 Task: Change "Digital TV Standard" in MPEG transport stream demuxer to "ARIB".
Action: Mouse moved to (136, 17)
Screenshot: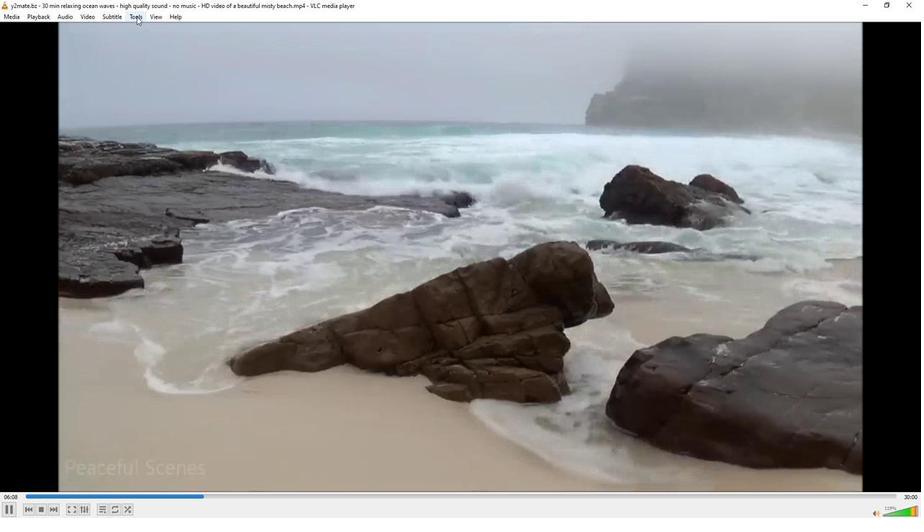 
Action: Mouse pressed left at (136, 17)
Screenshot: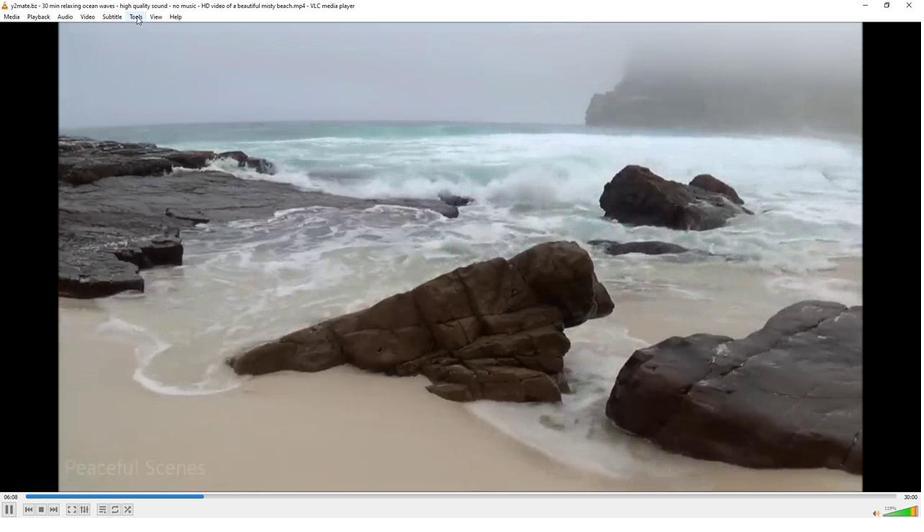 
Action: Mouse moved to (172, 132)
Screenshot: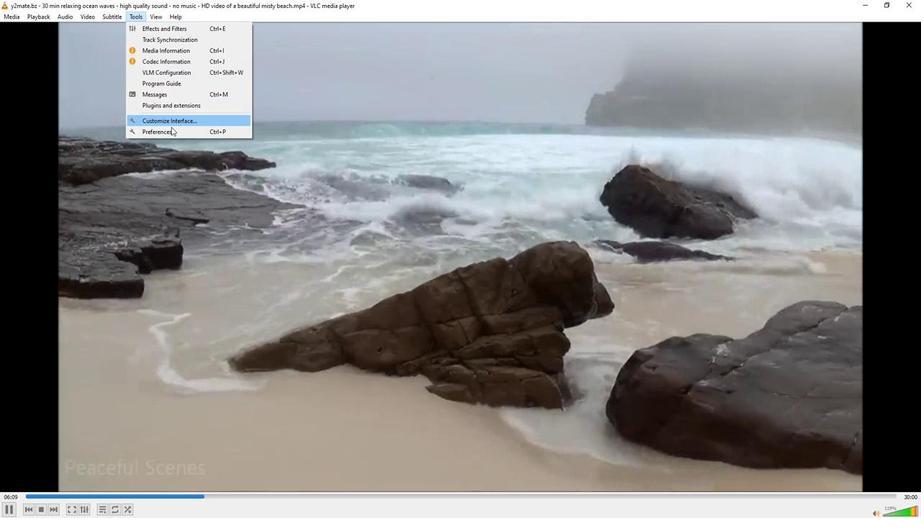 
Action: Mouse pressed left at (172, 132)
Screenshot: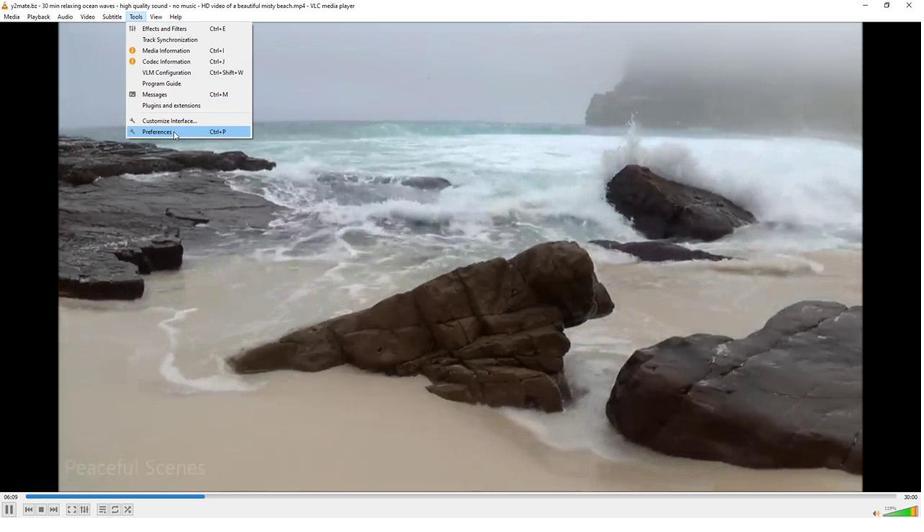 
Action: Mouse moved to (252, 397)
Screenshot: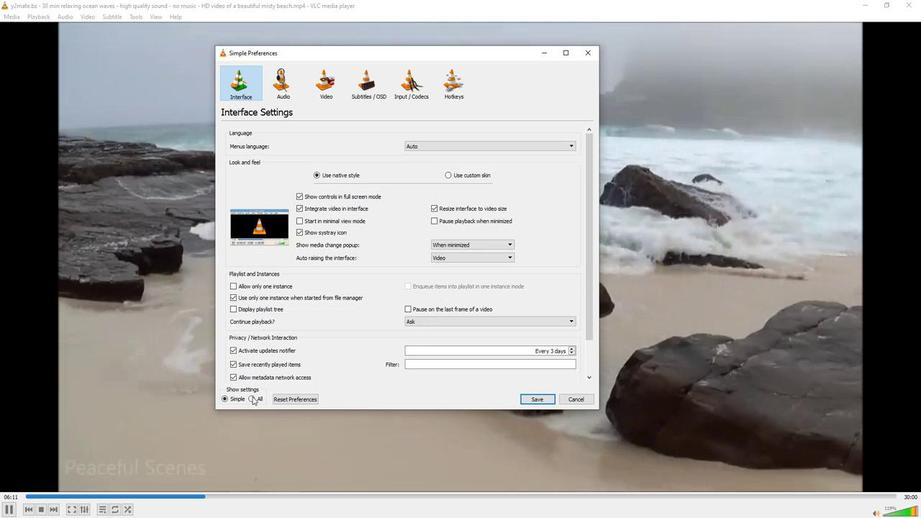
Action: Mouse pressed left at (252, 397)
Screenshot: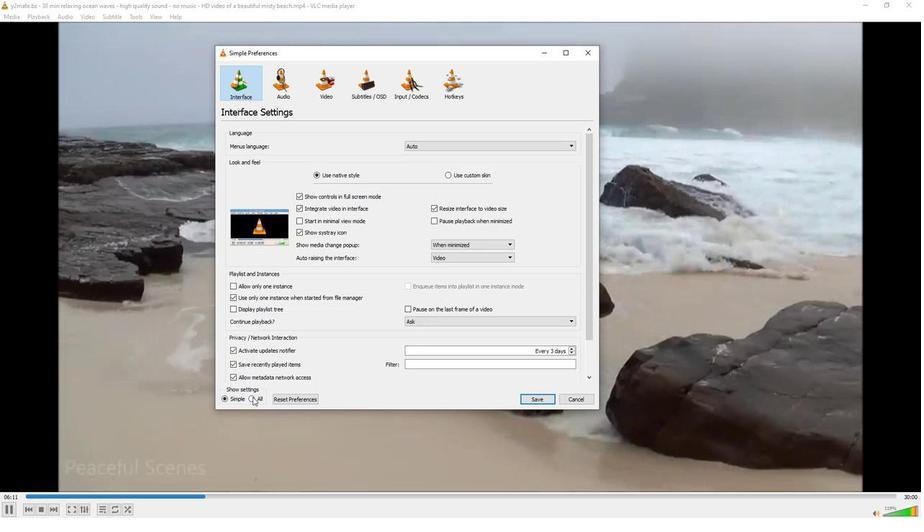 
Action: Mouse moved to (234, 262)
Screenshot: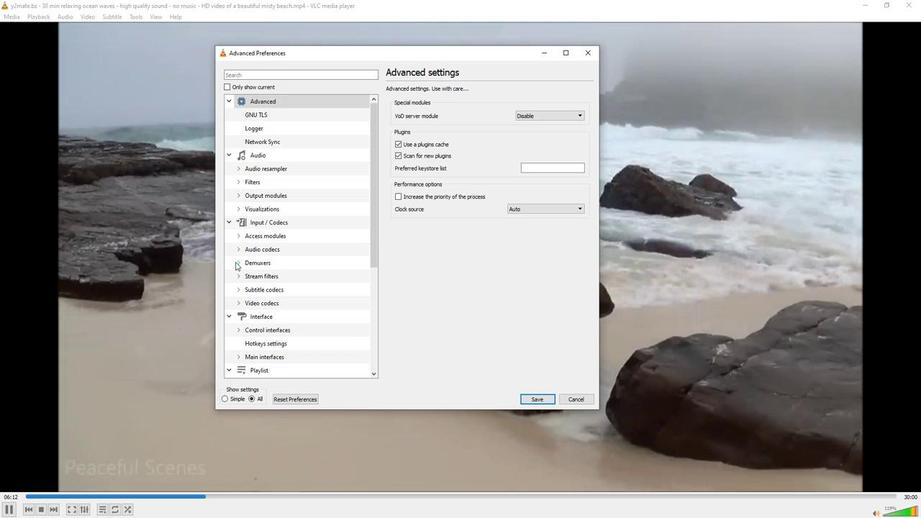 
Action: Mouse pressed left at (234, 262)
Screenshot: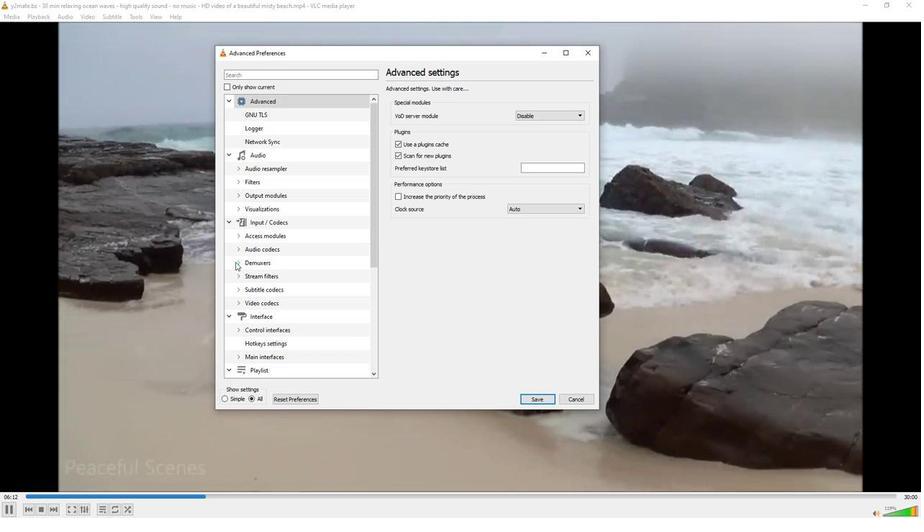 
Action: Mouse moved to (256, 285)
Screenshot: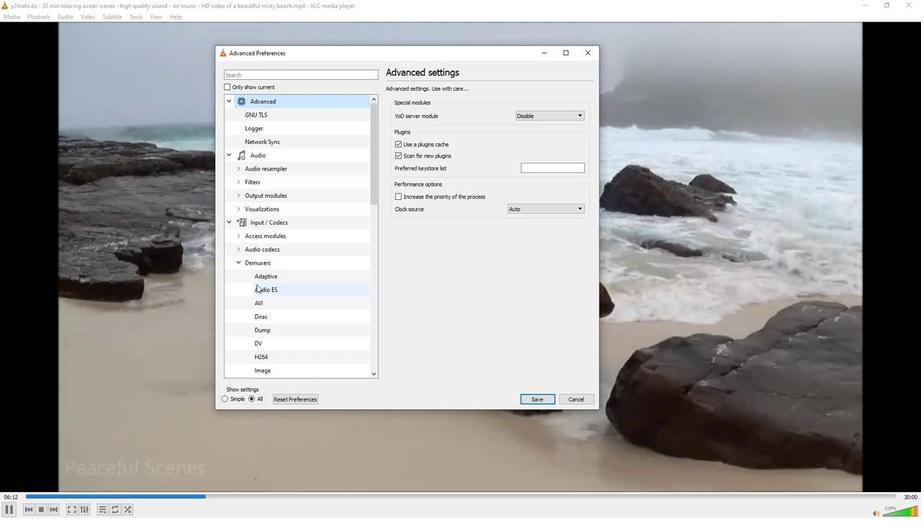 
Action: Mouse scrolled (256, 285) with delta (0, 0)
Screenshot: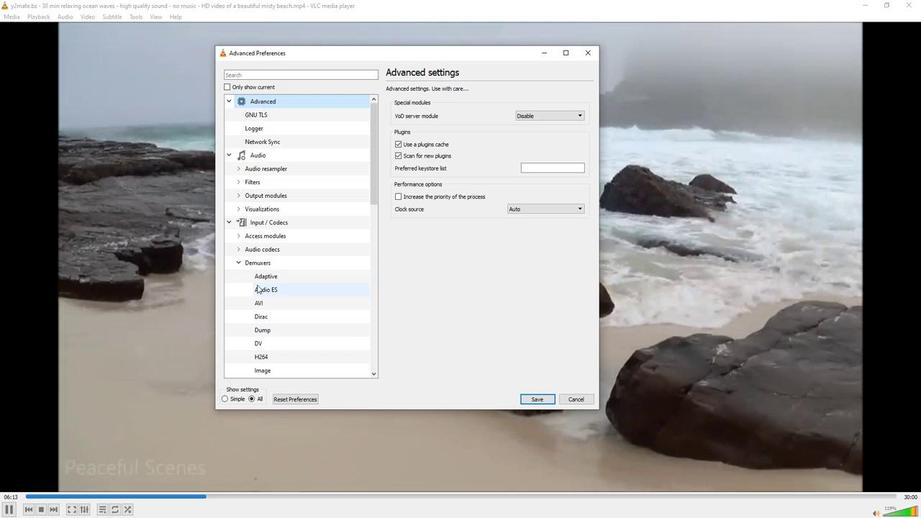 
Action: Mouse scrolled (256, 285) with delta (0, 0)
Screenshot: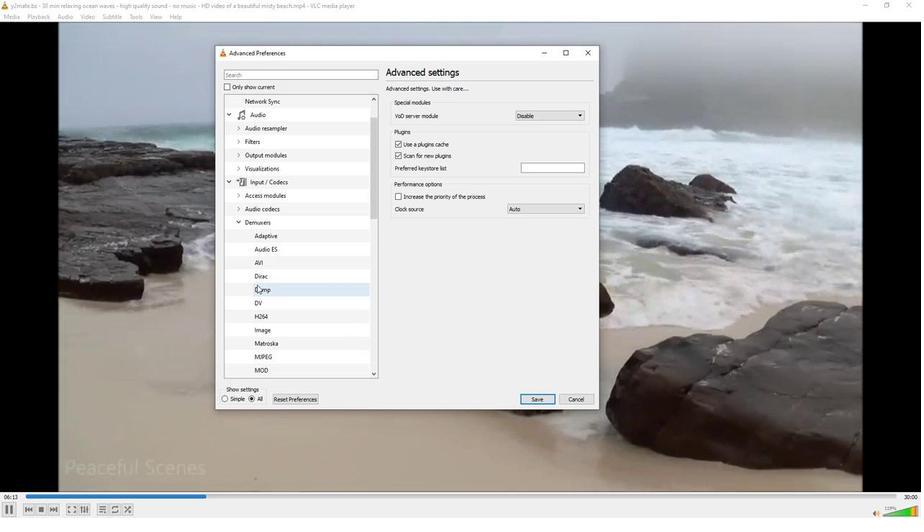 
Action: Mouse moved to (269, 357)
Screenshot: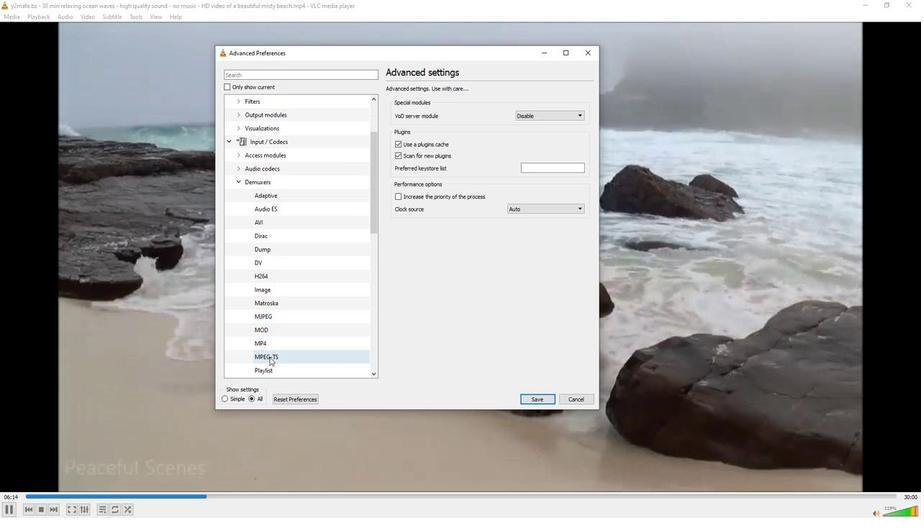 
Action: Mouse pressed left at (269, 357)
Screenshot: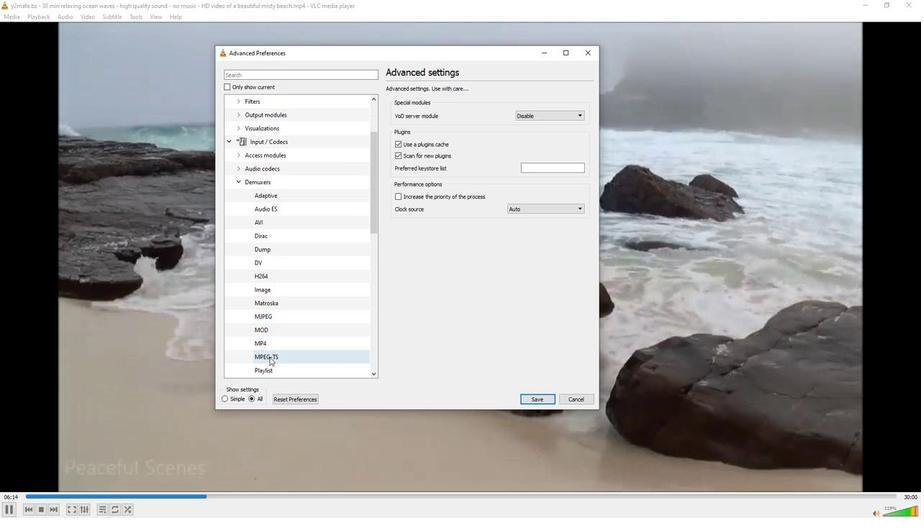 
Action: Mouse moved to (573, 102)
Screenshot: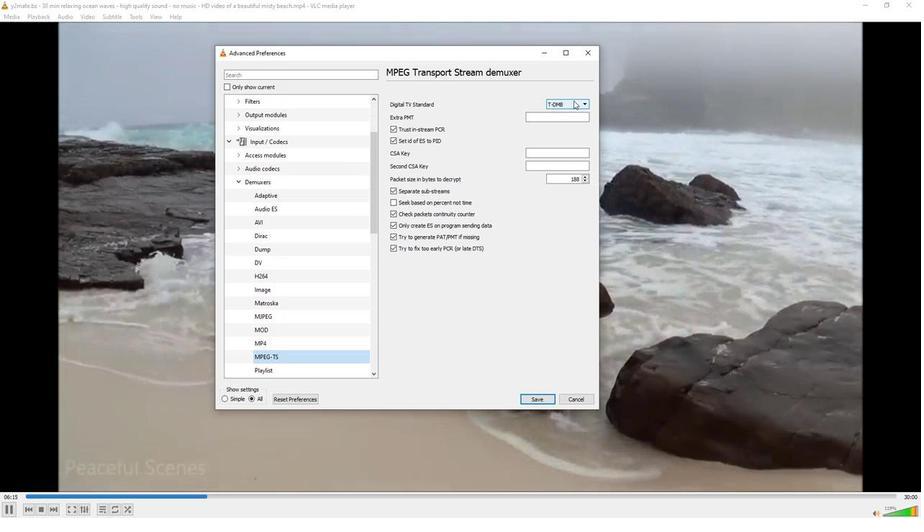 
Action: Mouse pressed left at (573, 102)
Screenshot: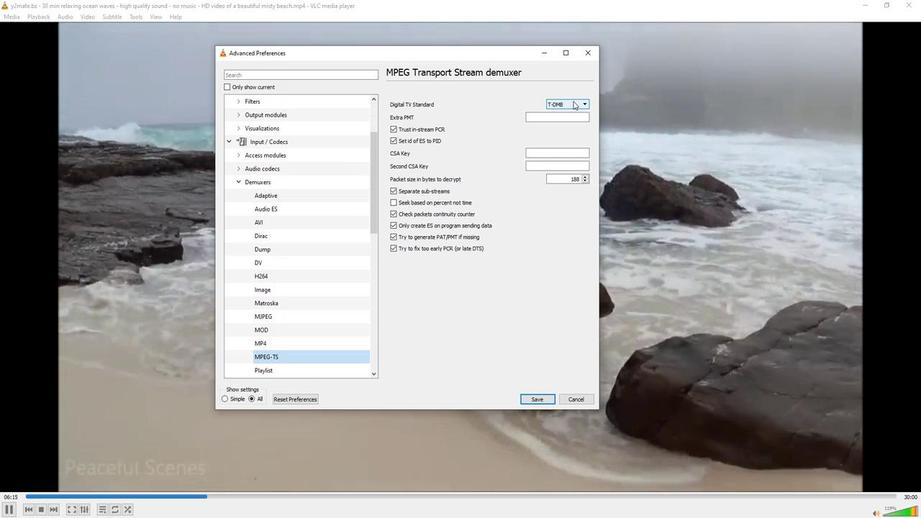 
Action: Mouse moved to (561, 131)
Screenshot: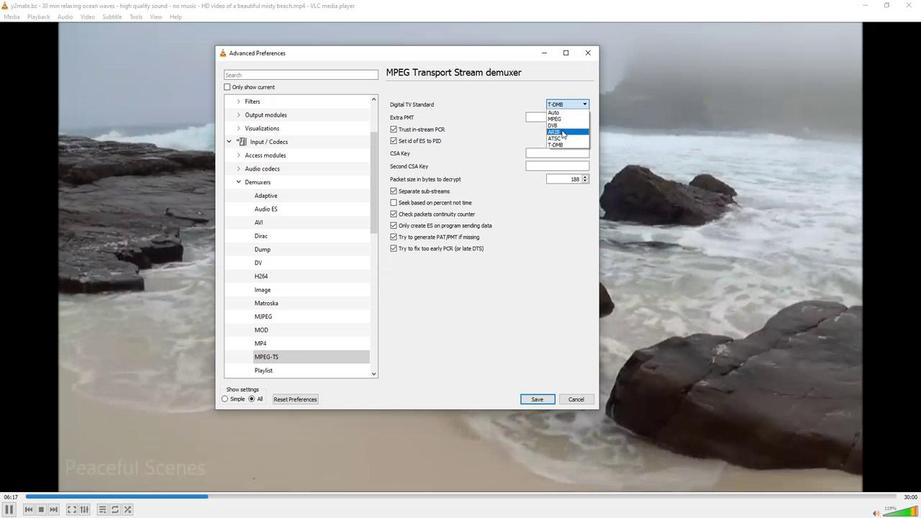 
Action: Mouse pressed left at (561, 131)
Screenshot: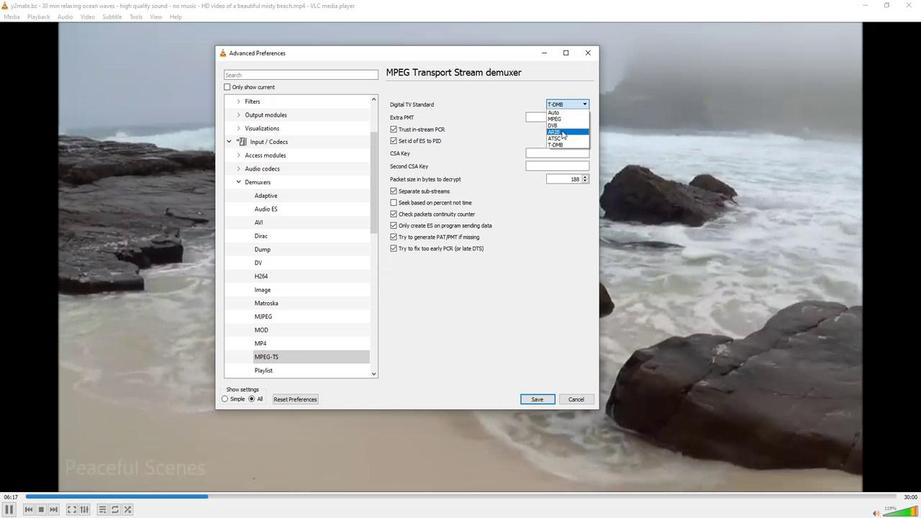 
Action: Mouse moved to (557, 136)
Screenshot: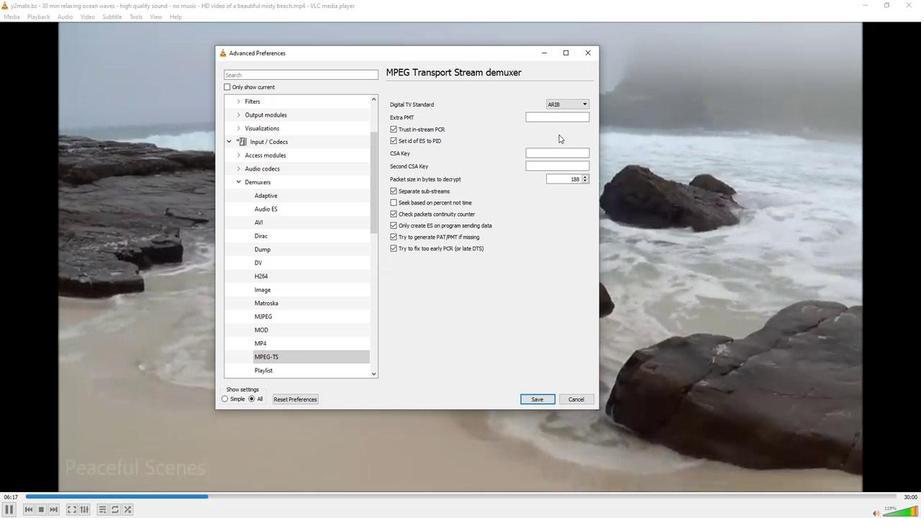 
